Task: Add Quantum Health Buzz Away Insect Repellent to the cart.
Action: Mouse moved to (746, 269)
Screenshot: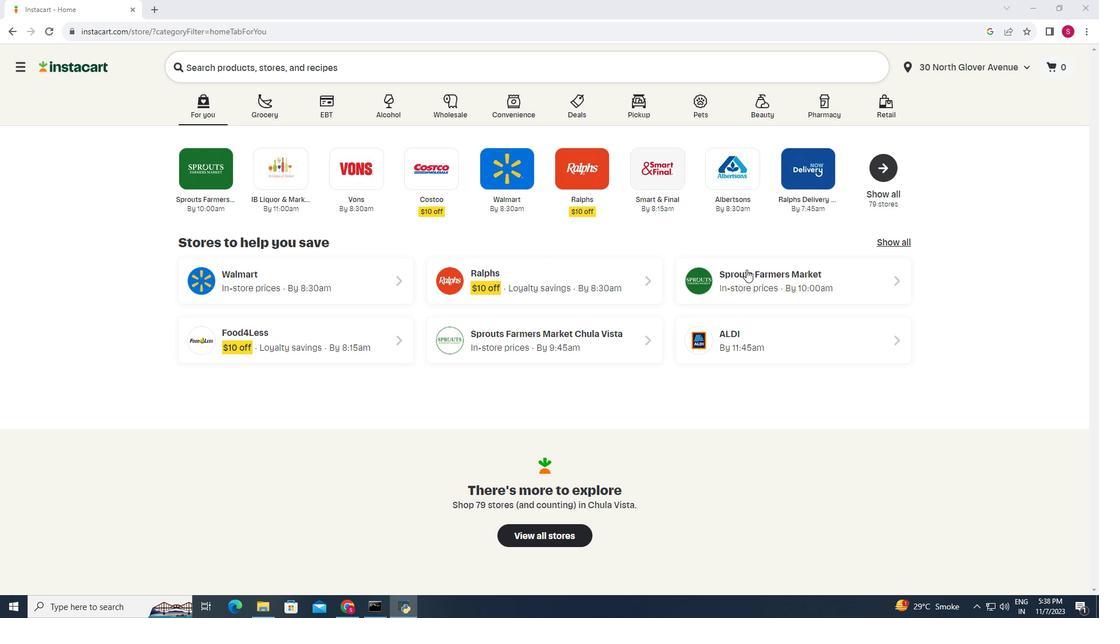 
Action: Mouse pressed left at (746, 269)
Screenshot: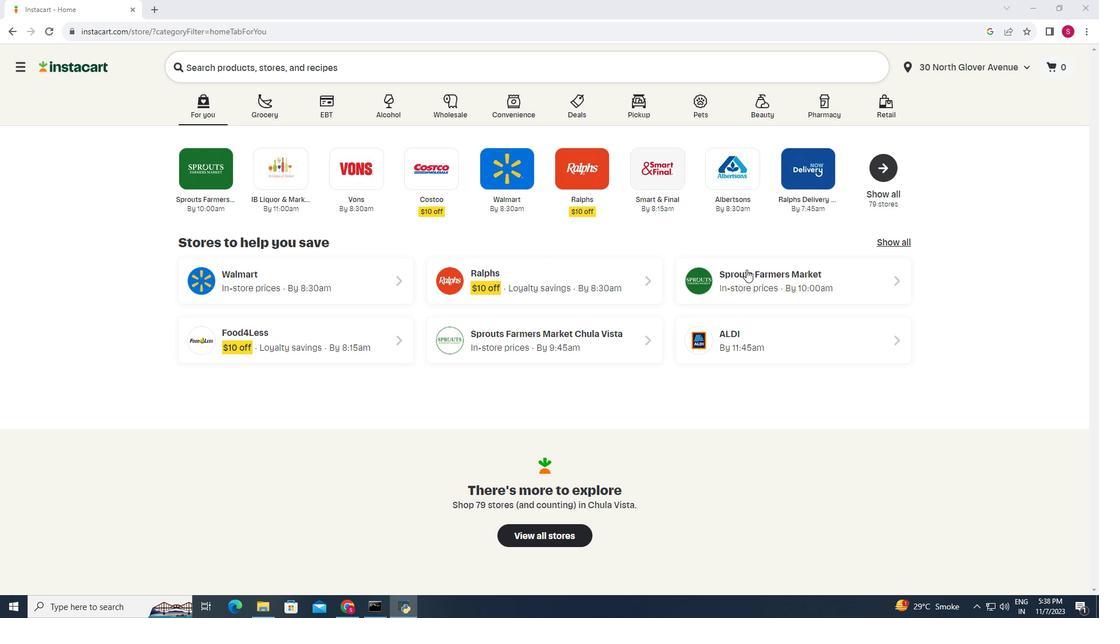 
Action: Mouse moved to (88, 422)
Screenshot: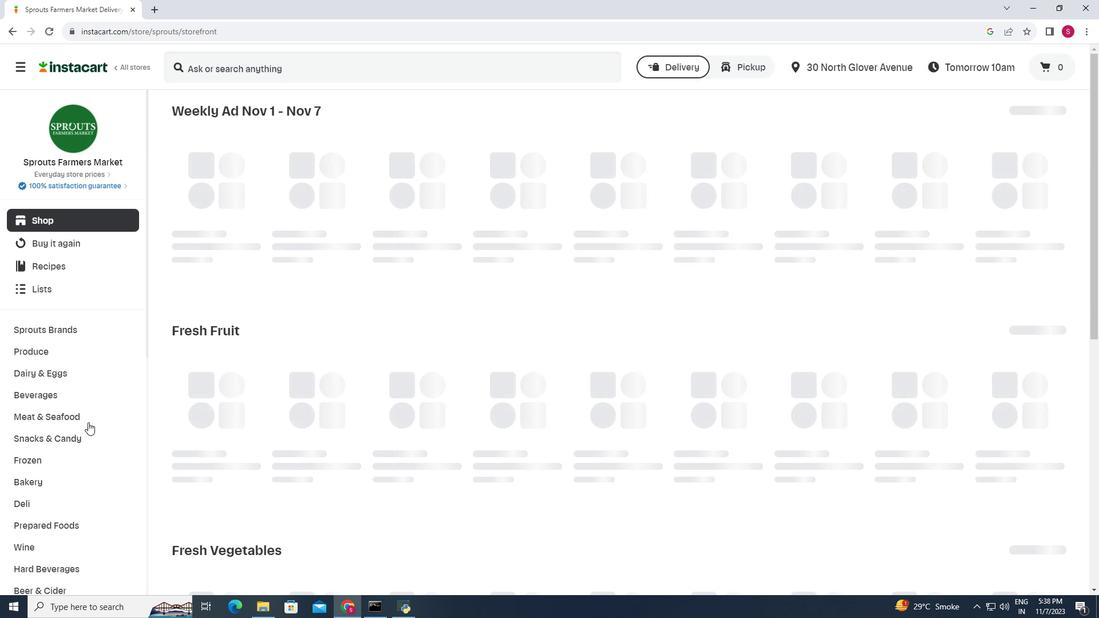 
Action: Mouse scrolled (88, 422) with delta (0, 0)
Screenshot: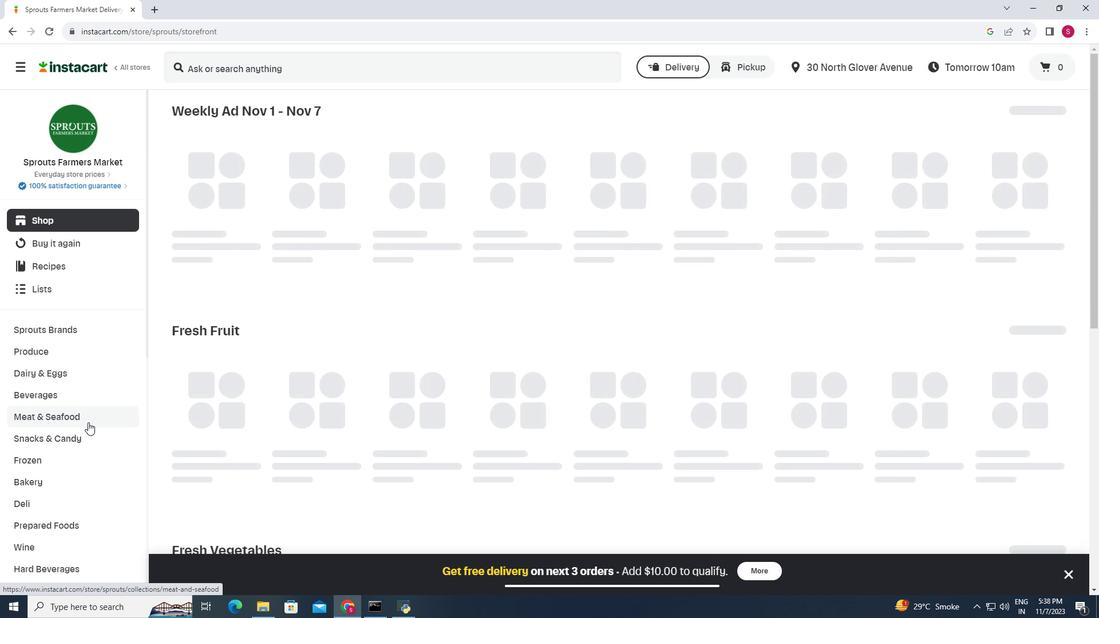 
Action: Mouse scrolled (88, 422) with delta (0, 0)
Screenshot: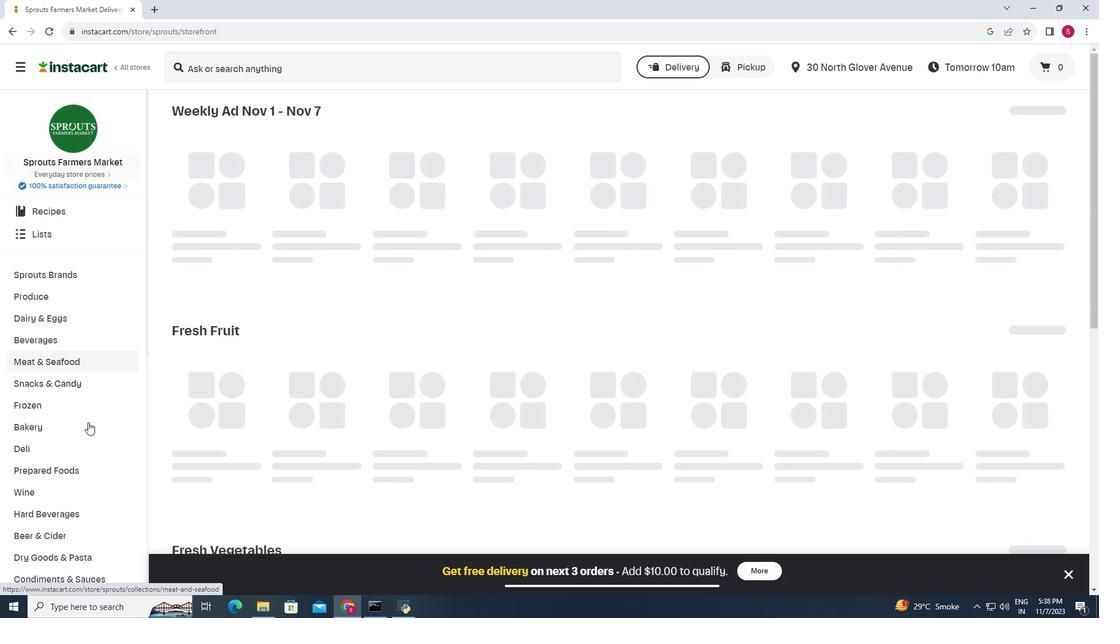 
Action: Mouse scrolled (88, 422) with delta (0, 0)
Screenshot: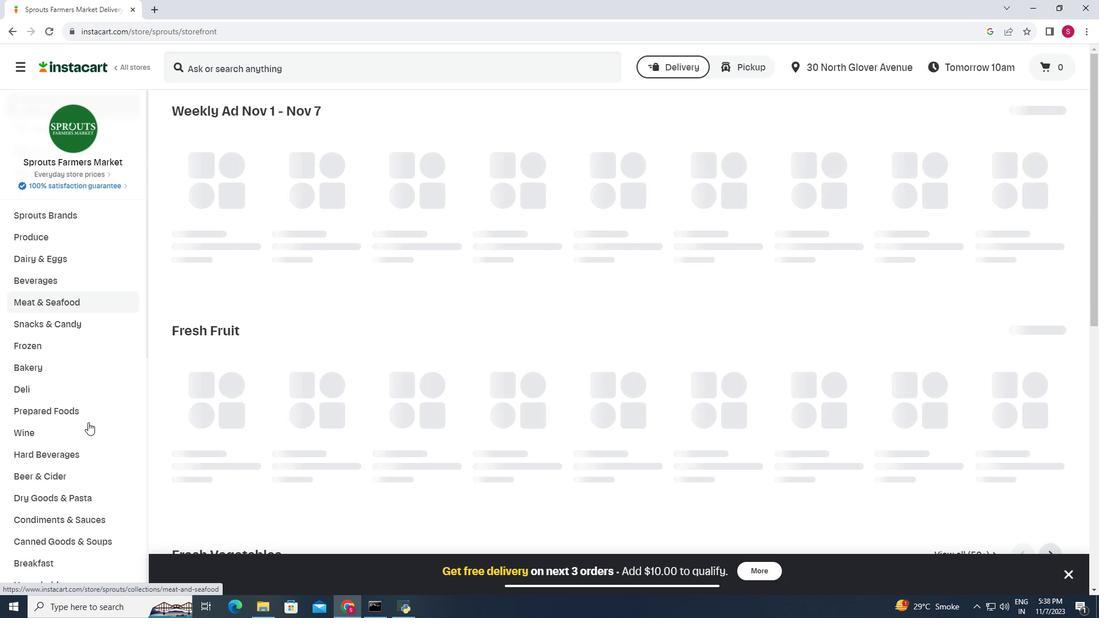 
Action: Mouse scrolled (88, 422) with delta (0, 0)
Screenshot: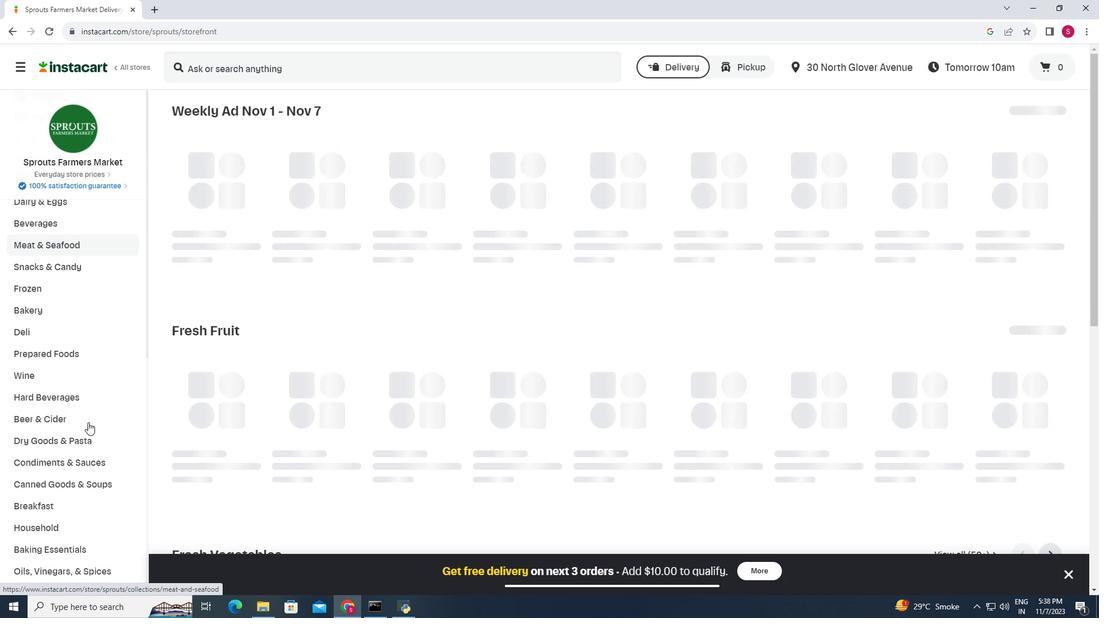 
Action: Mouse moved to (49, 463)
Screenshot: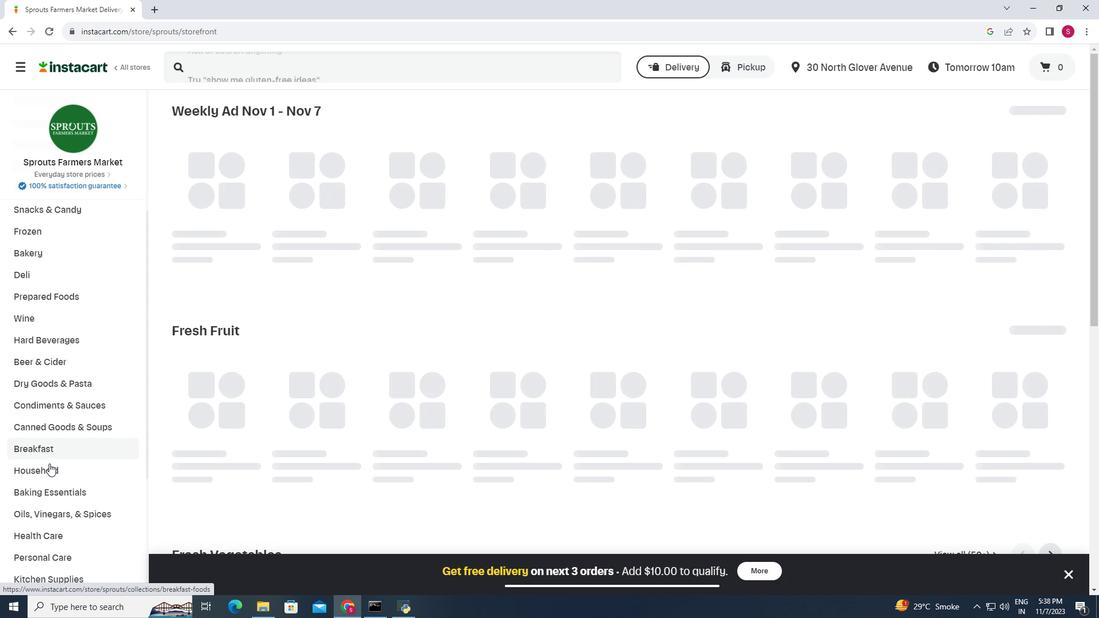 
Action: Mouse pressed left at (49, 463)
Screenshot: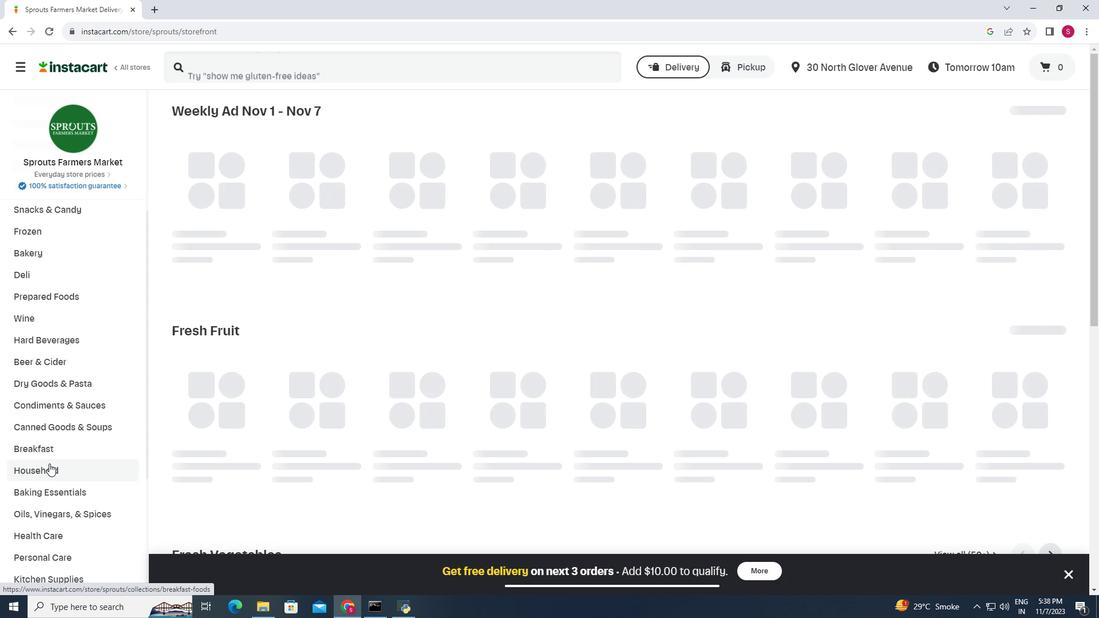 
Action: Mouse moved to (698, 146)
Screenshot: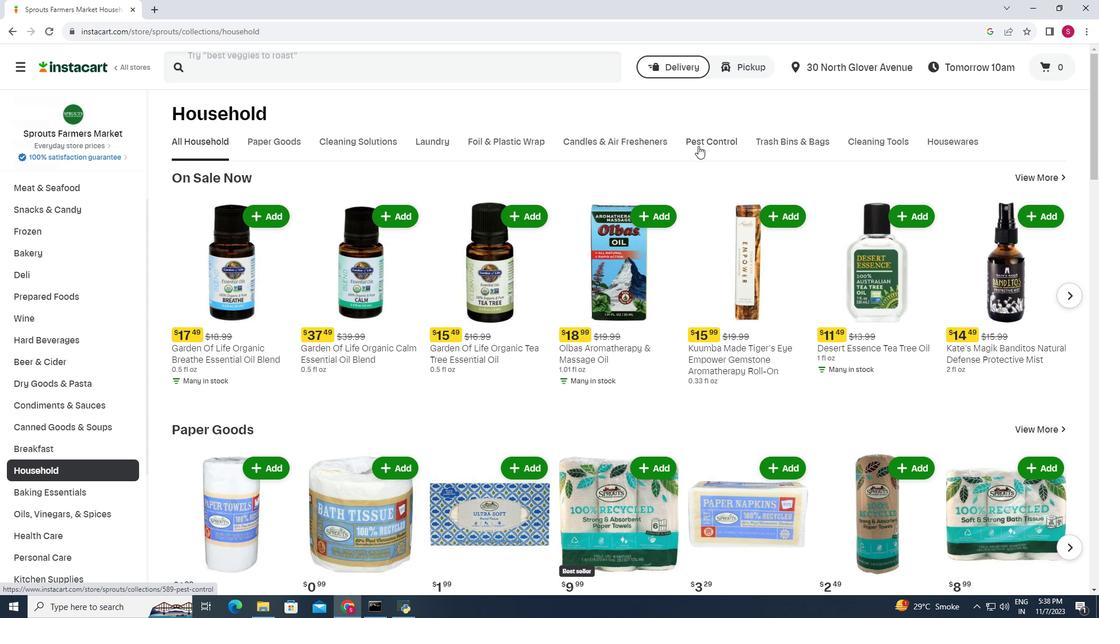 
Action: Mouse pressed left at (698, 146)
Screenshot: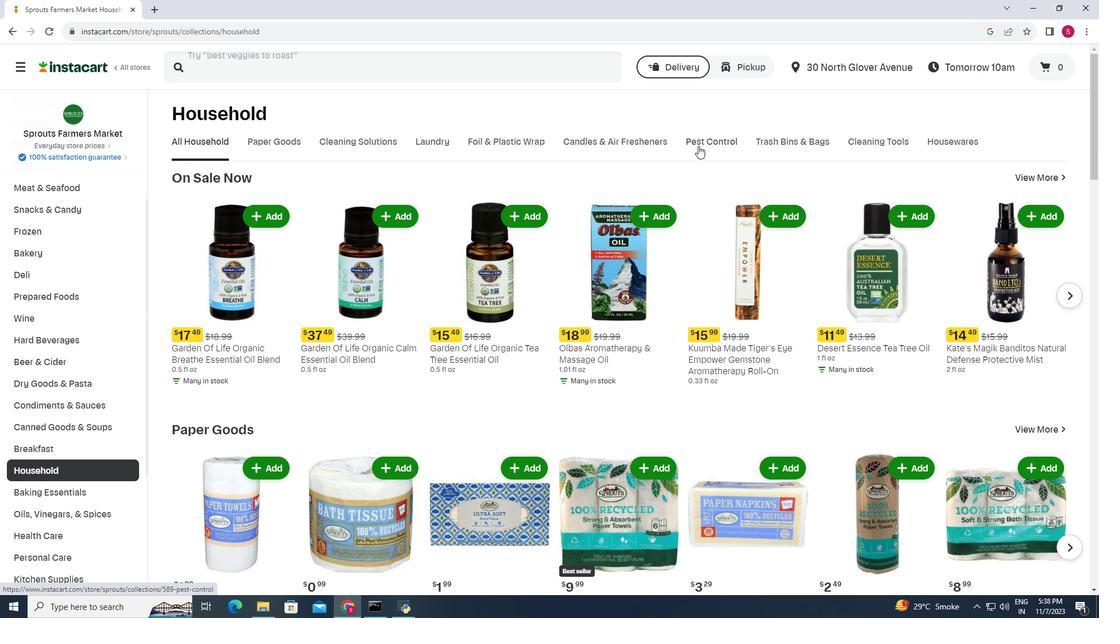 
Action: Mouse moved to (250, 244)
Screenshot: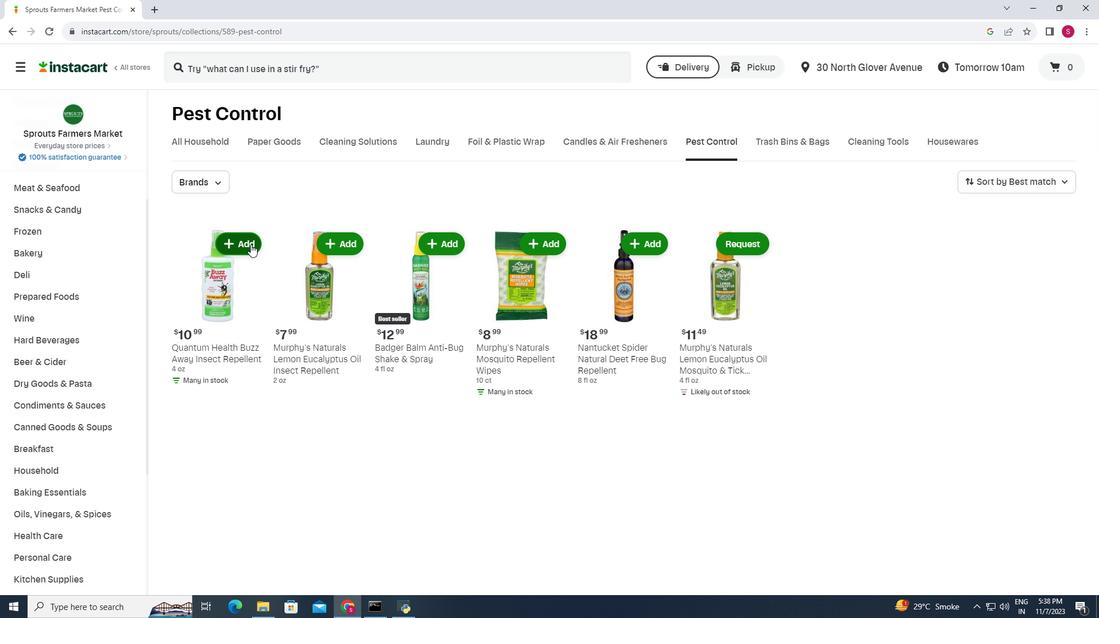 
Action: Mouse pressed left at (250, 244)
Screenshot: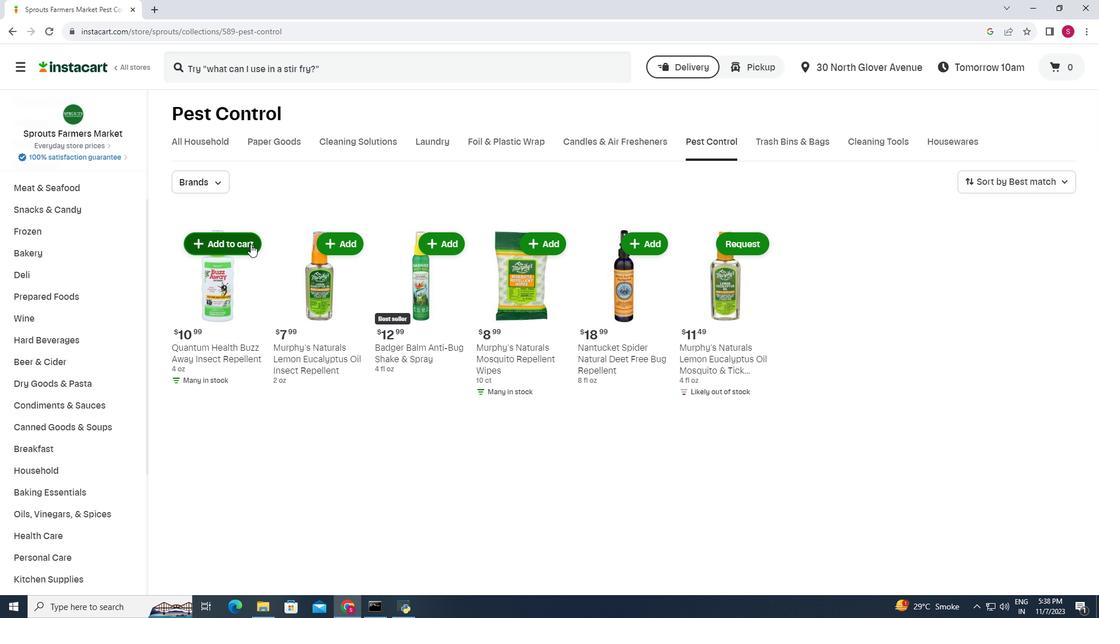 
Action: Mouse moved to (276, 206)
Screenshot: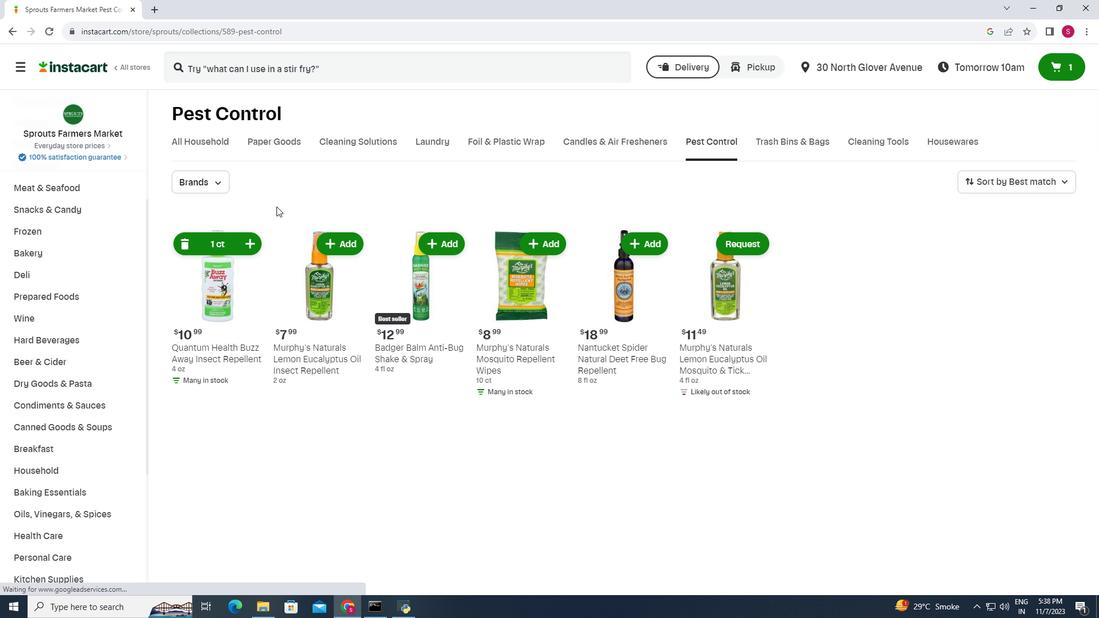 
